 Task: Create Card Product Development Execution in Board Sales Performance Management Tools to Workspace Financial Management Software. Create Card Improv Comedy Review in Board Business Process Analysis and Optimization to Workspace Financial Management Software. Create Card Product Launch Planning in Board Brand Personality Development and Branding Strategy to Workspace Financial Management Software
Action: Mouse moved to (71, 301)
Screenshot: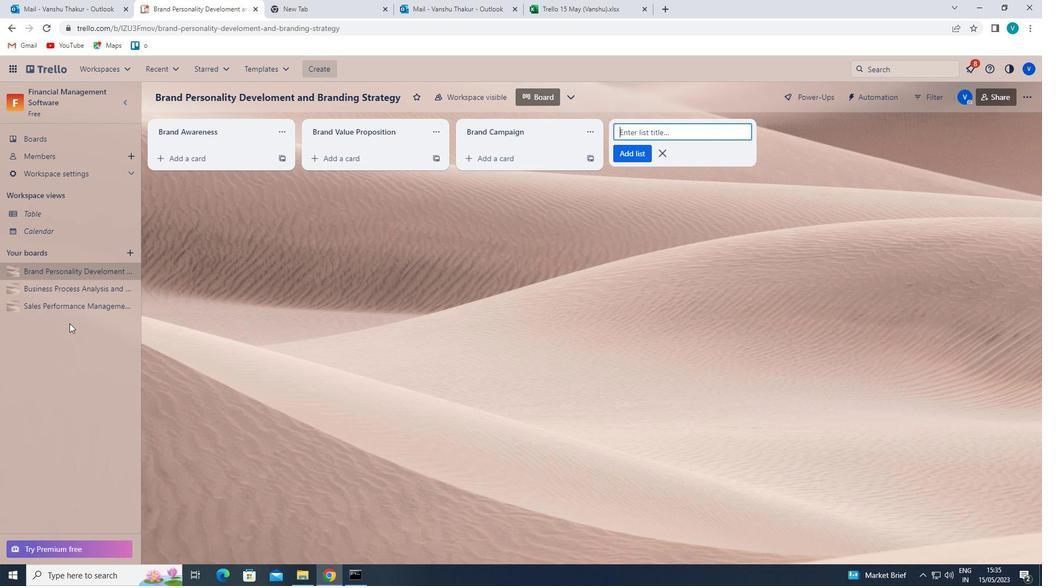 
Action: Mouse pressed left at (71, 301)
Screenshot: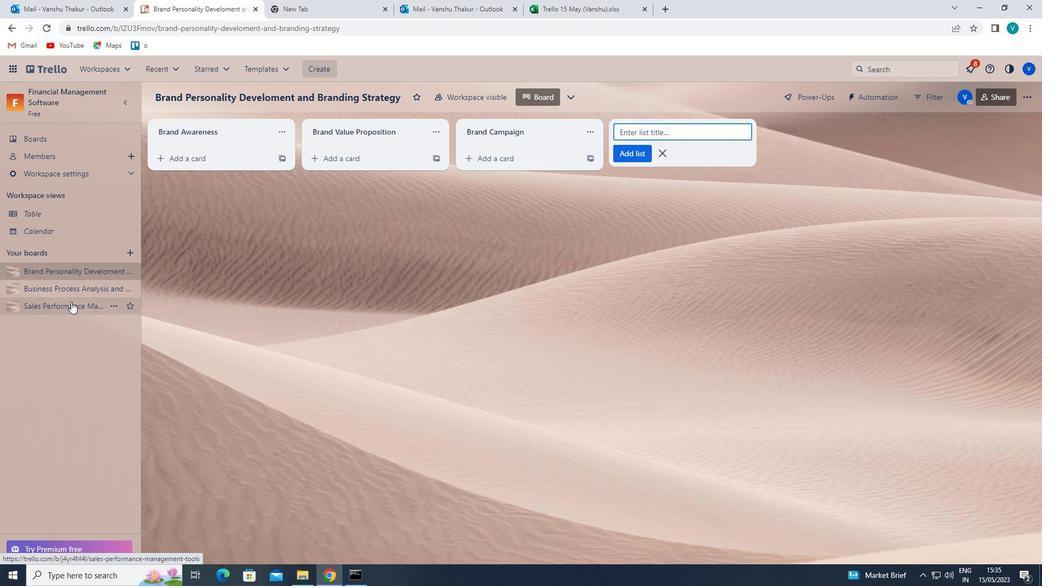 
Action: Mouse moved to (208, 153)
Screenshot: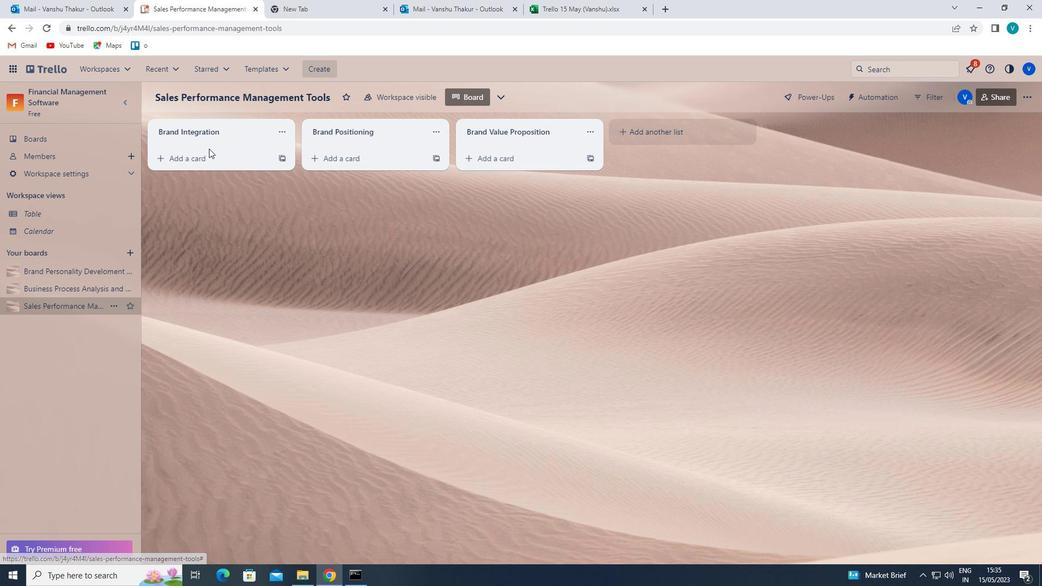 
Action: Mouse pressed left at (208, 153)
Screenshot: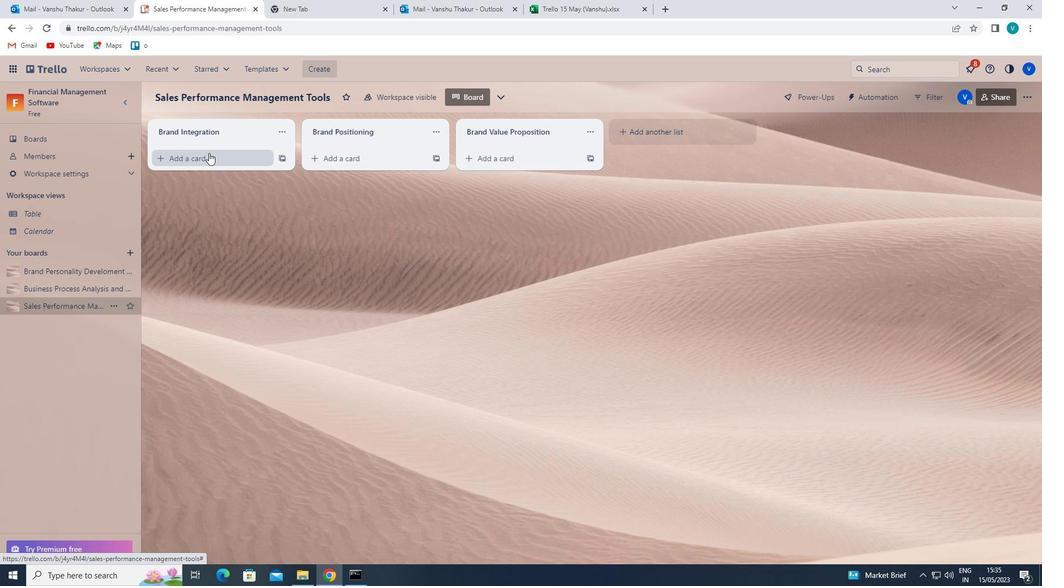 
Action: Key pressed <Key.shift>PRODUCT<Key.space><Key.shift>DVE<Key.backspace><Key.backspace>EVELOPMENT<Key.space><Key.shift>EXECUTION<Key.enter>
Screenshot: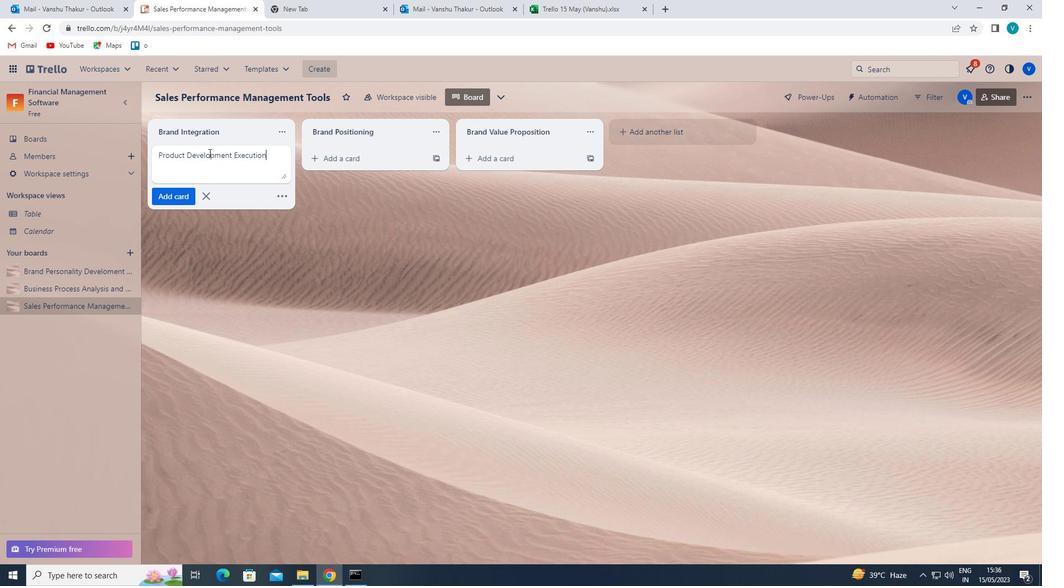 
Action: Mouse moved to (74, 284)
Screenshot: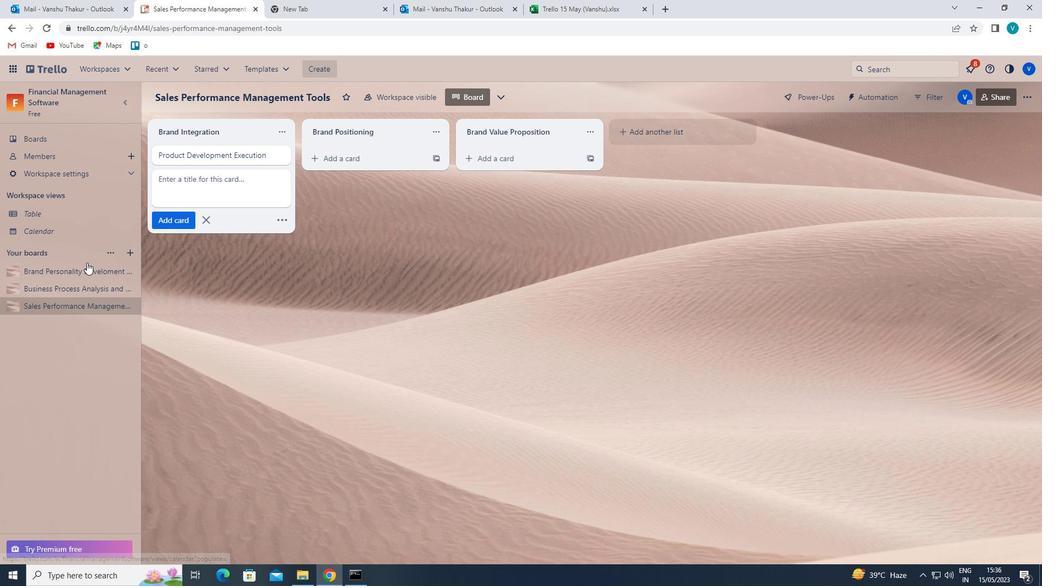 
Action: Mouse pressed left at (74, 284)
Screenshot: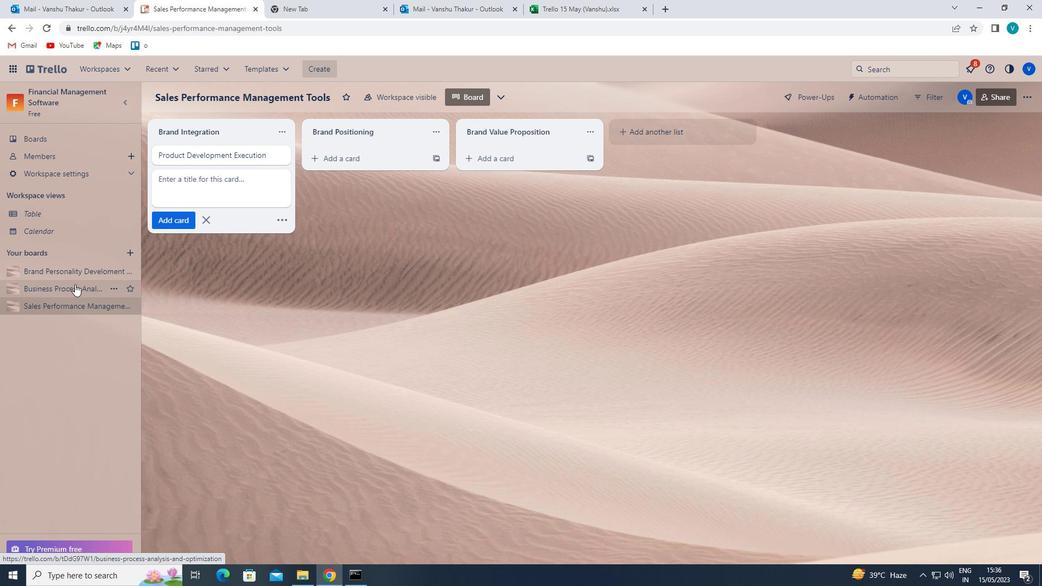 
Action: Mouse moved to (202, 159)
Screenshot: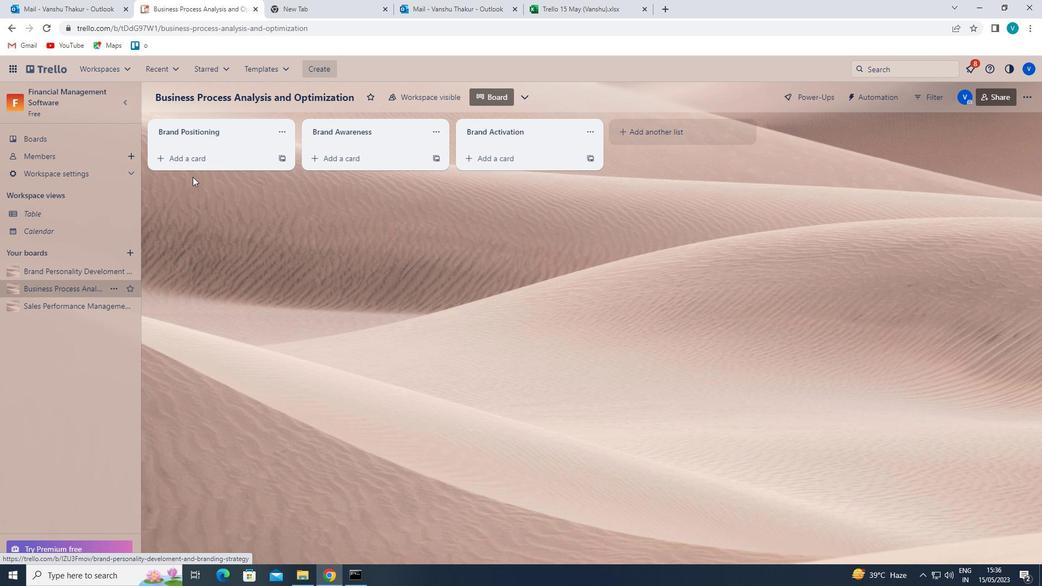 
Action: Mouse pressed left at (202, 159)
Screenshot: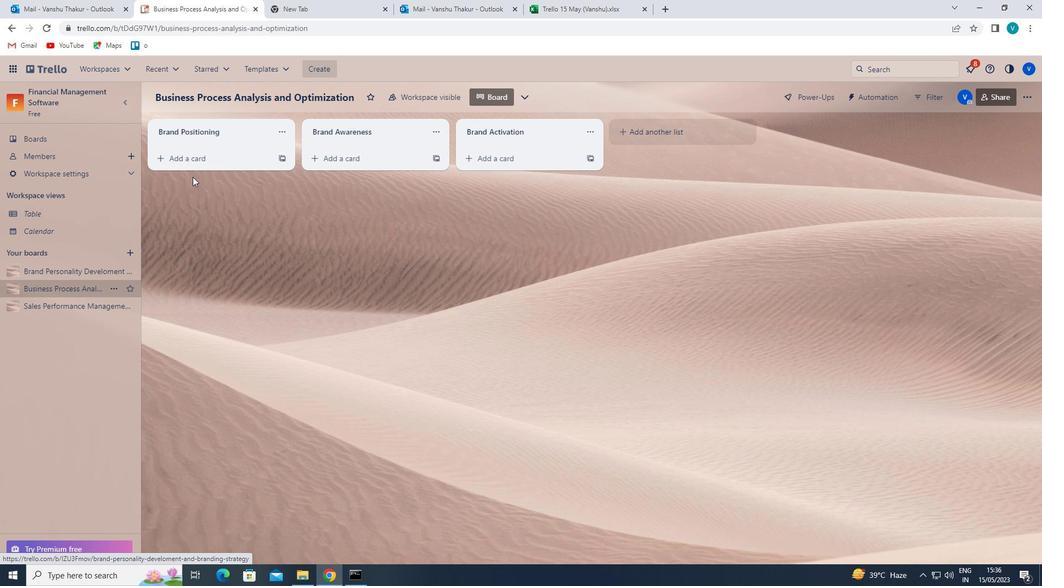 
Action: Key pressed <Key.shift>IMPROV<Key.space><Key.shift>COMEDY<Key.space><Key.shift>REVIEW<Key.enter>
Screenshot: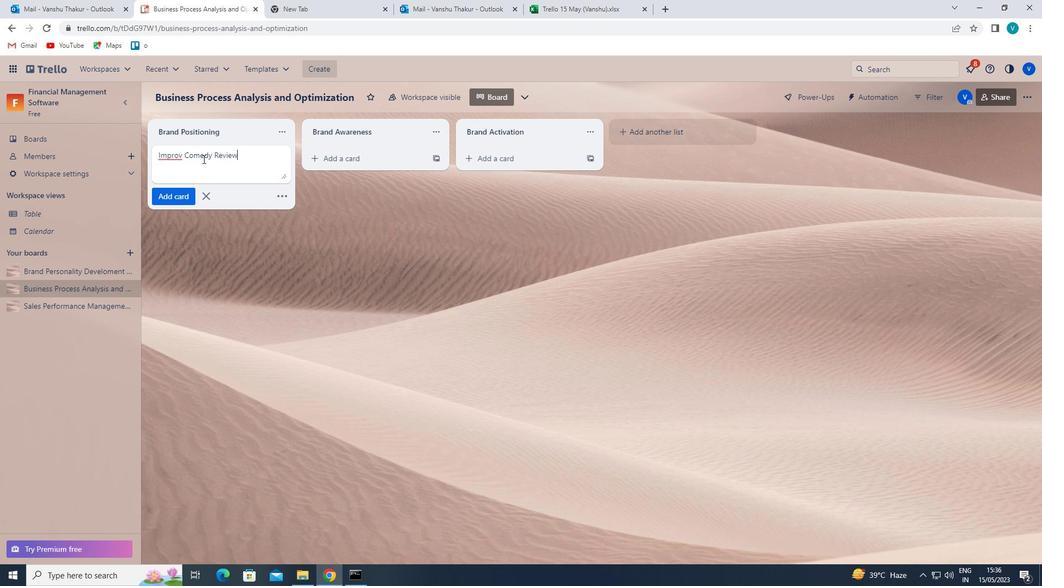 
Action: Mouse moved to (65, 271)
Screenshot: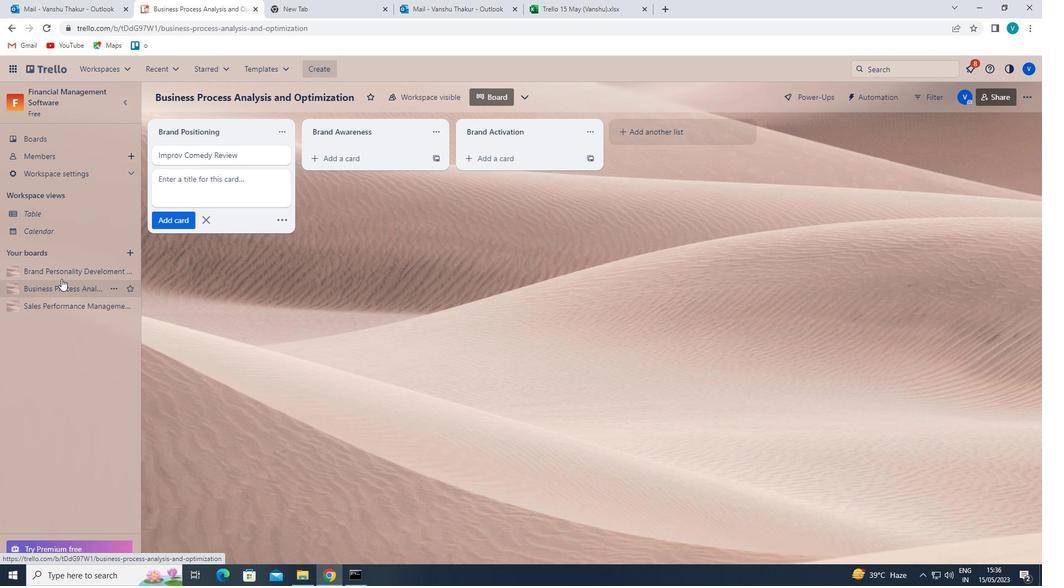 
Action: Mouse pressed left at (65, 271)
Screenshot: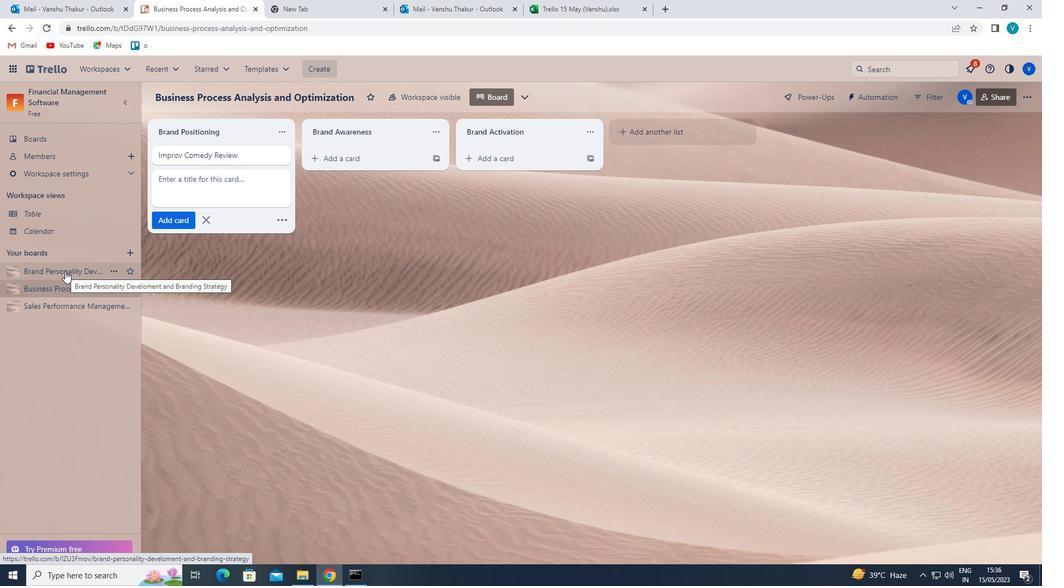 
Action: Mouse moved to (206, 159)
Screenshot: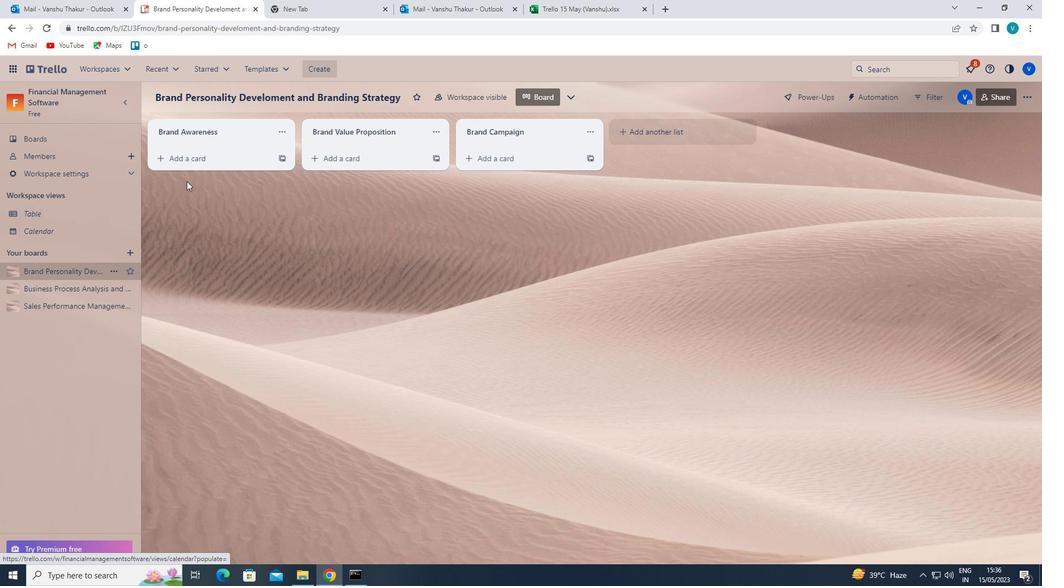 
Action: Mouse pressed left at (206, 159)
Screenshot: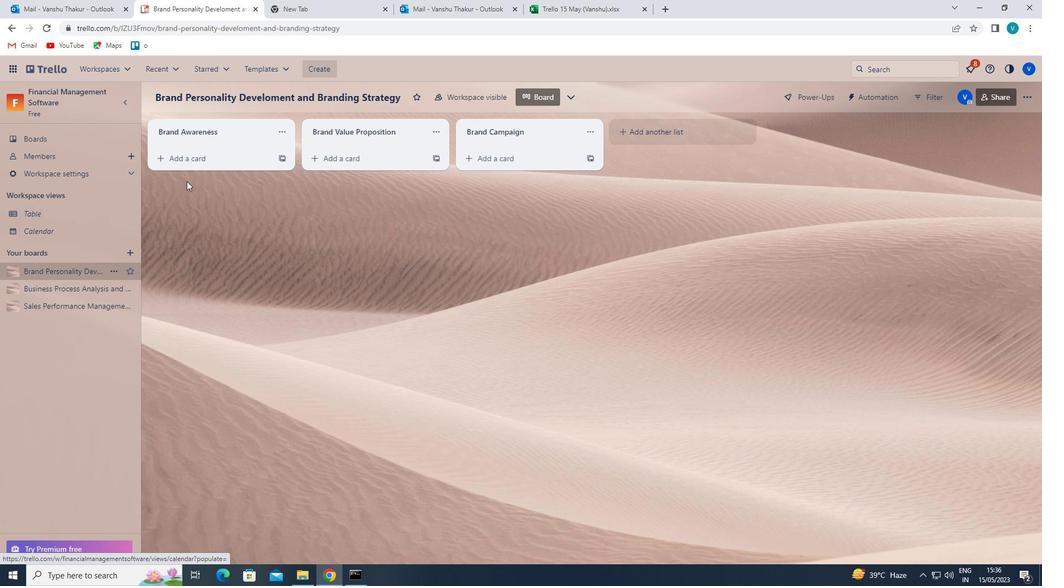 
Action: Key pressed <Key.shift>PRODUCT<Key.space><Key.shift>LAUNCH<Key.space><Key.shift>PLANNING<Key.enter>
Screenshot: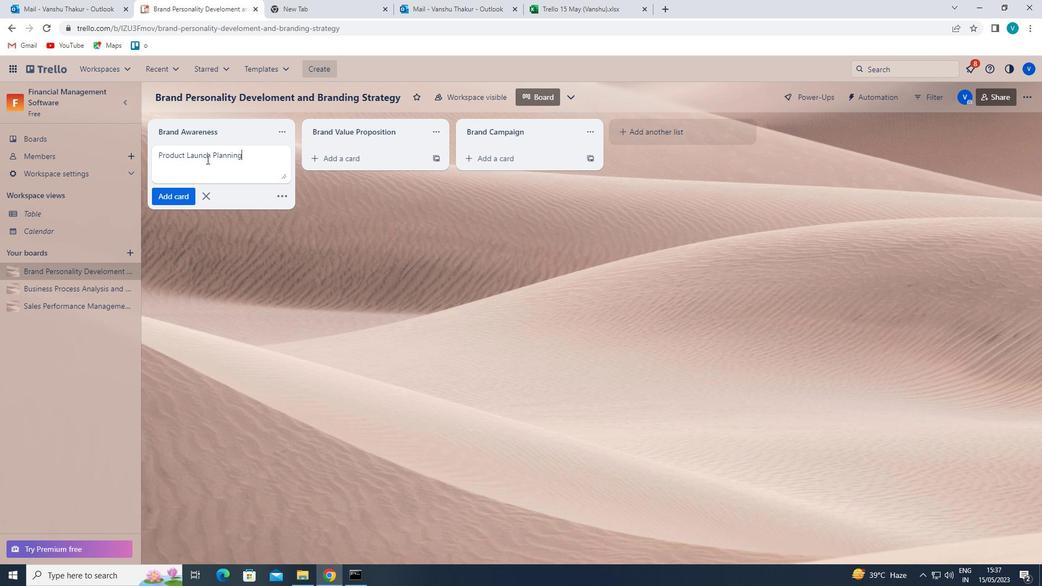 
